 Task: Use the formula "MID" in spreadsheet "Project portfolio".
Action: Mouse moved to (135, 97)
Screenshot: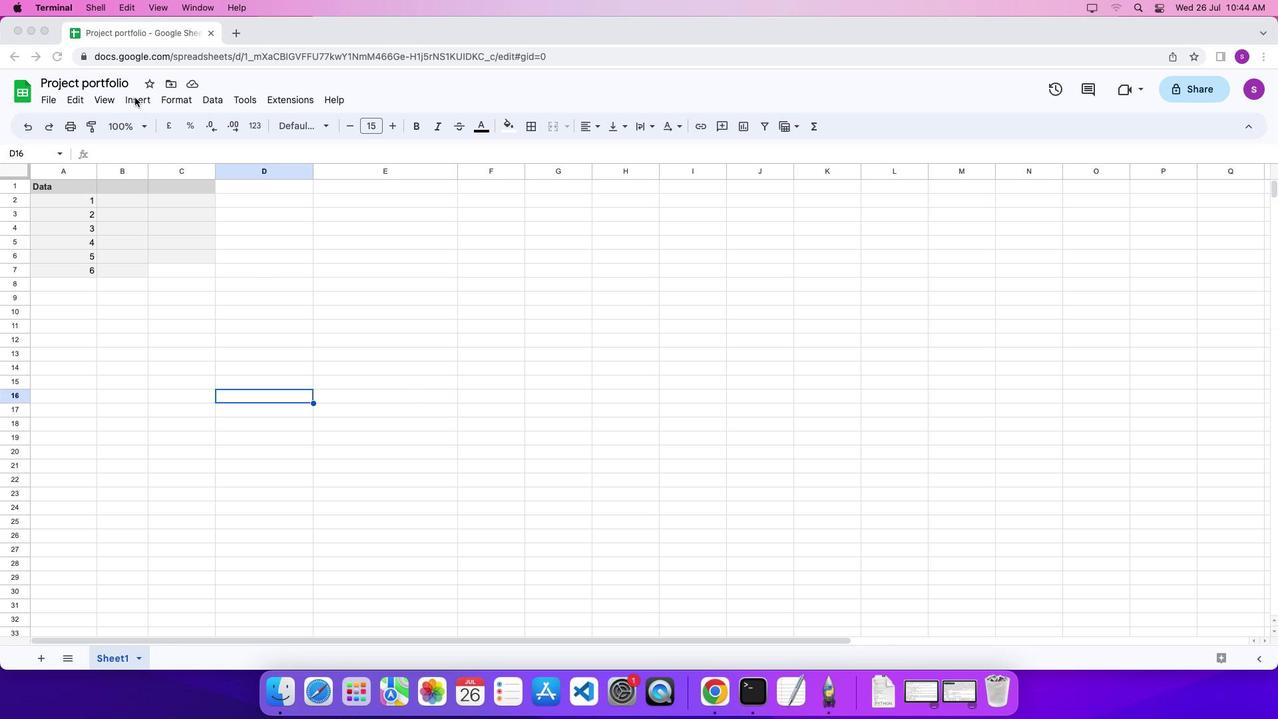 
Action: Mouse pressed left at (135, 97)
Screenshot: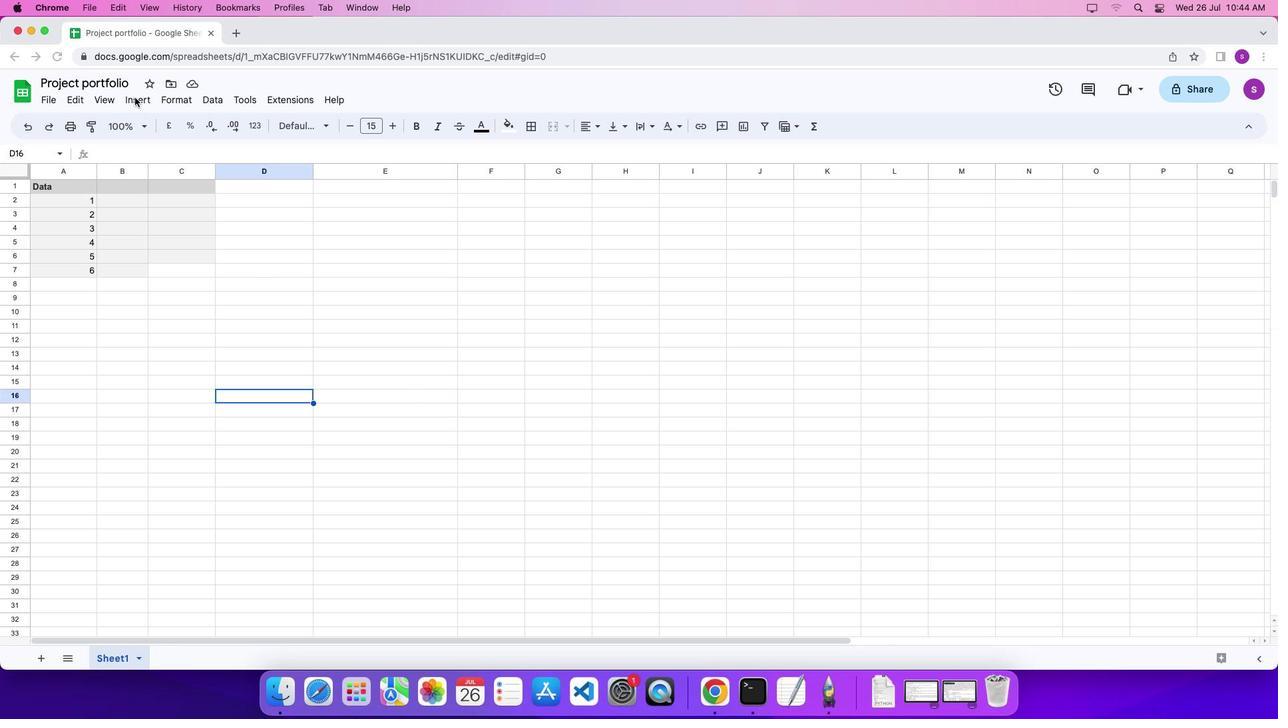 
Action: Mouse moved to (139, 98)
Screenshot: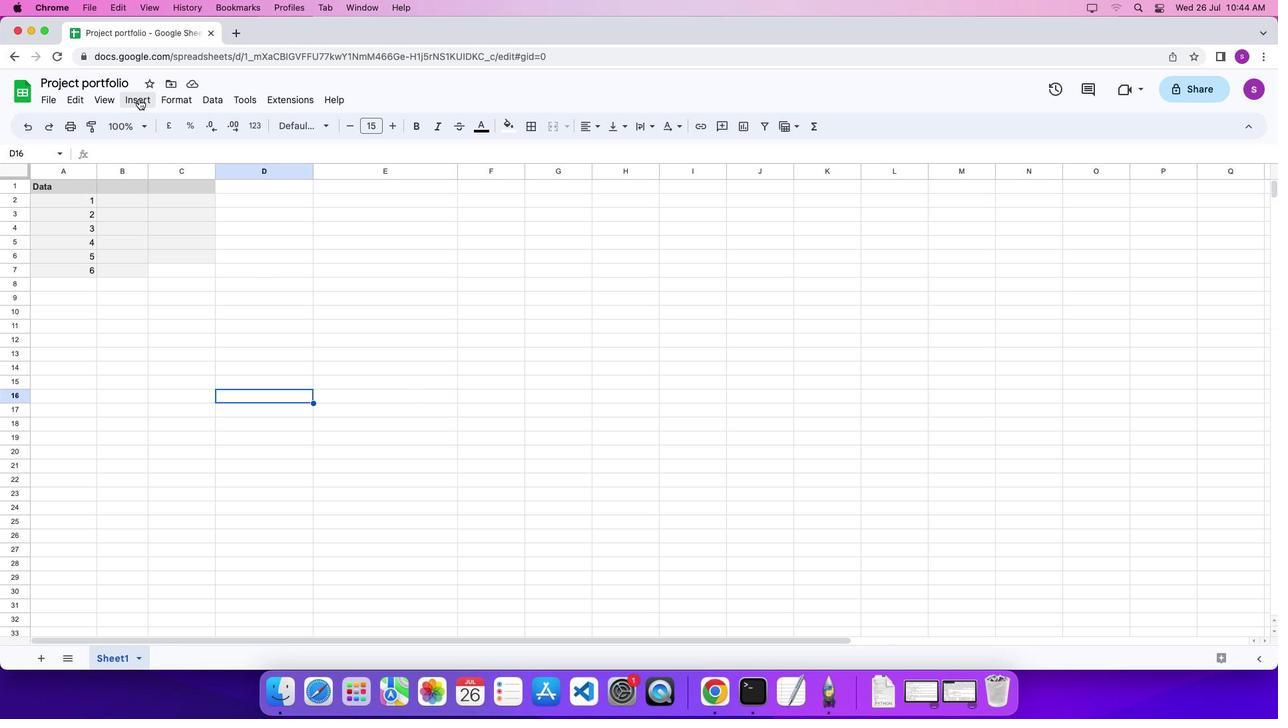 
Action: Mouse pressed left at (139, 98)
Screenshot: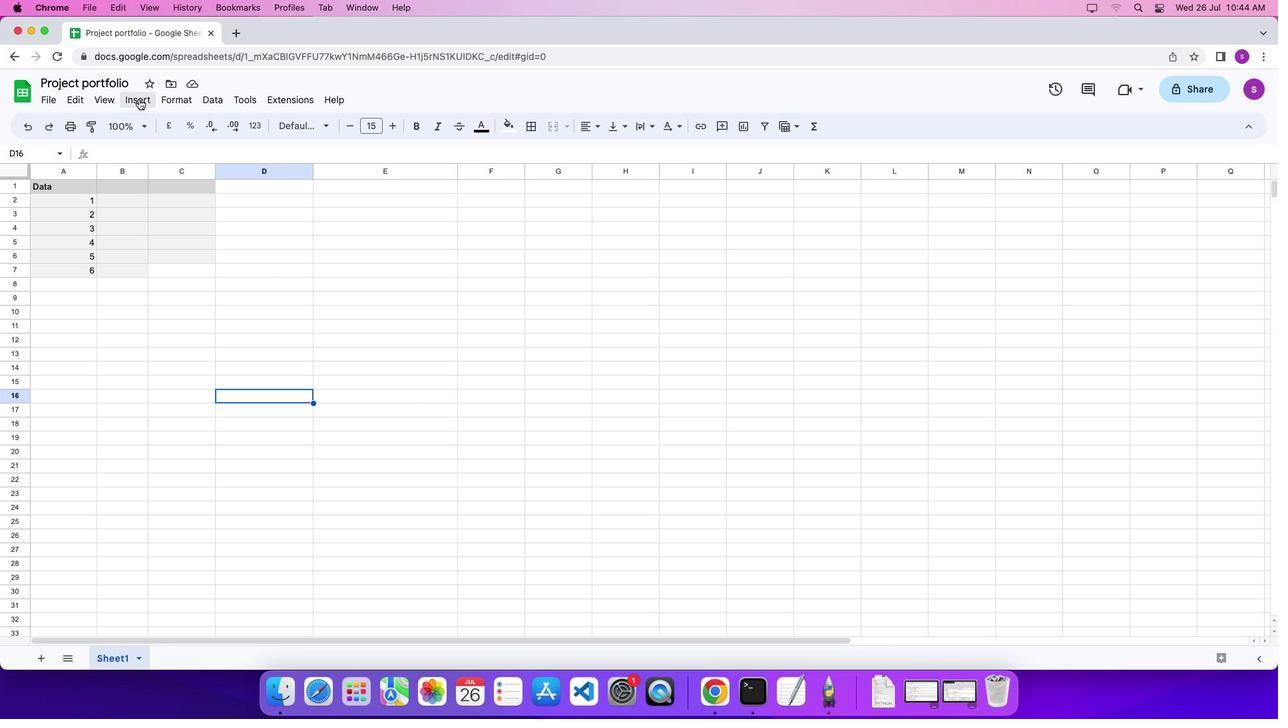 
Action: Mouse moved to (582, 383)
Screenshot: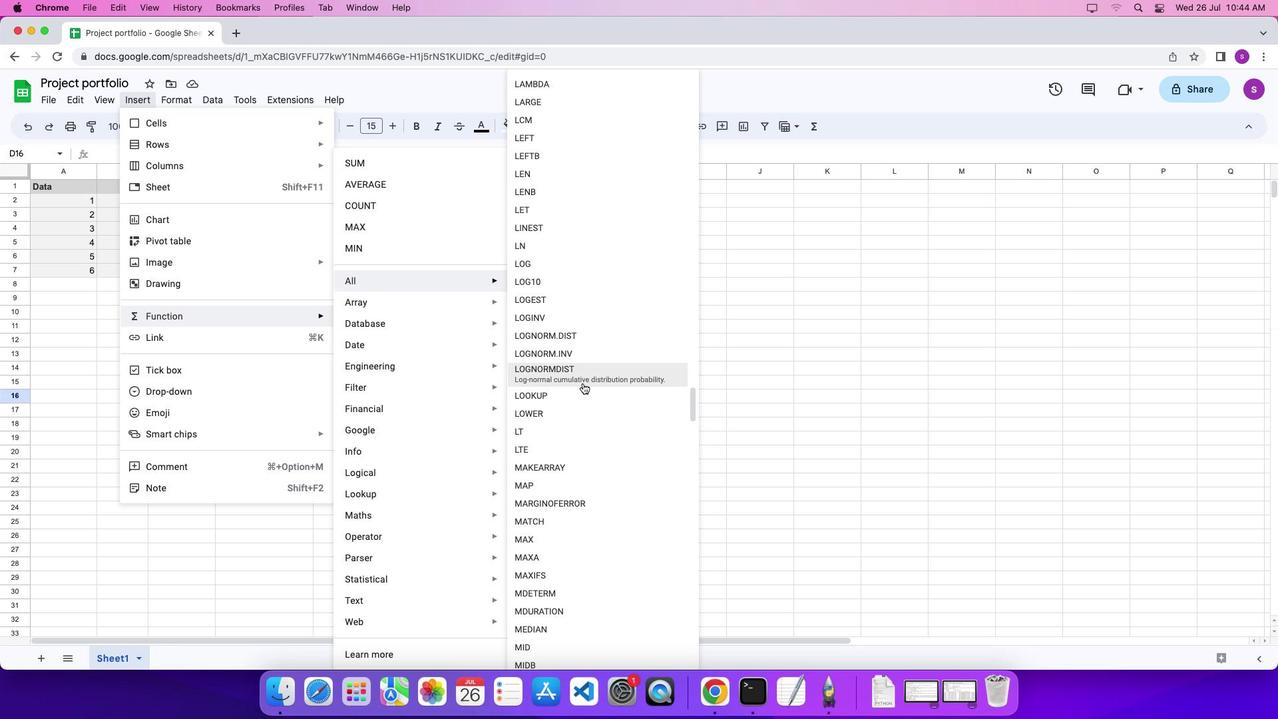 
Action: Mouse scrolled (582, 383) with delta (0, 0)
Screenshot: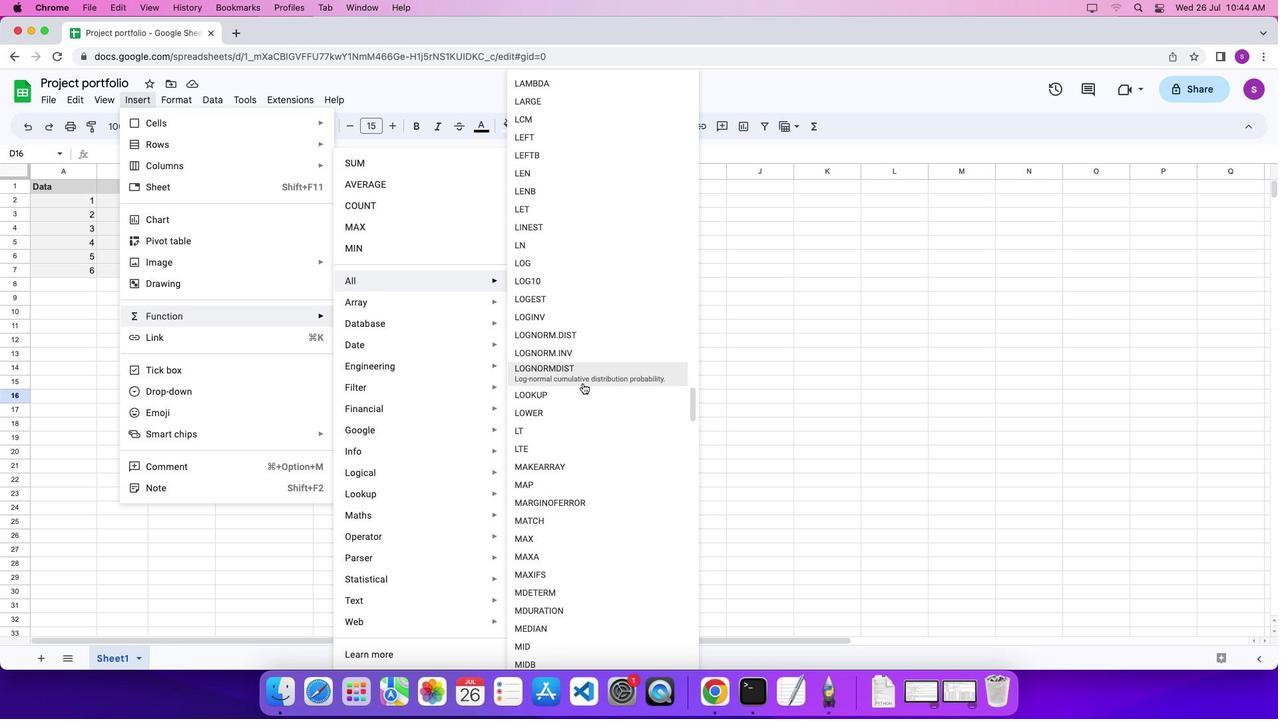 
Action: Mouse scrolled (582, 383) with delta (0, 0)
Screenshot: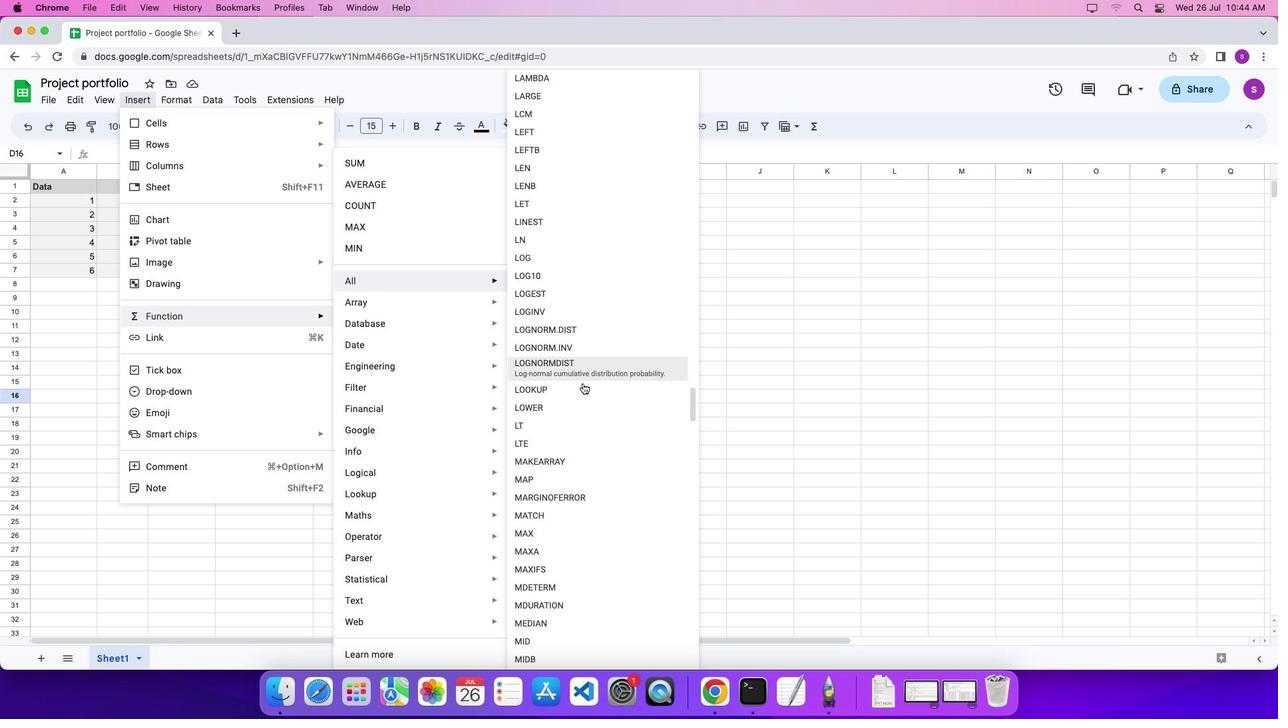 
Action: Mouse scrolled (582, 383) with delta (0, 0)
Screenshot: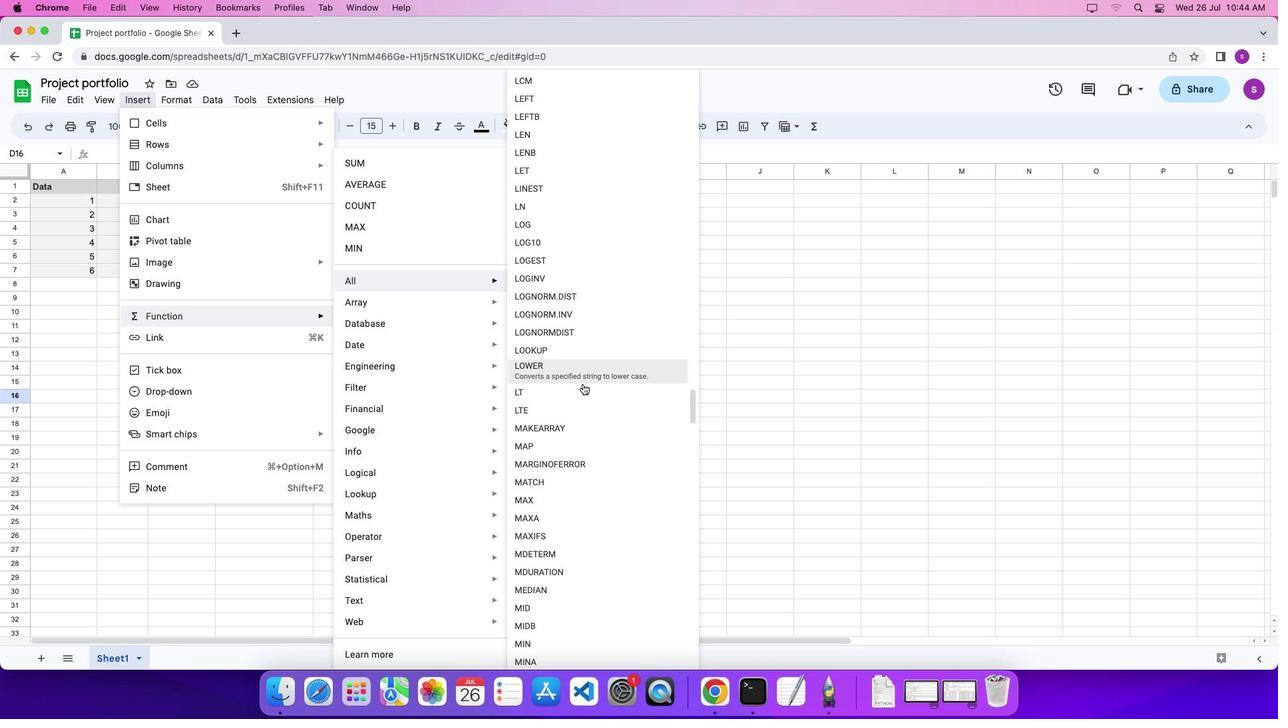 
Action: Mouse moved to (560, 577)
Screenshot: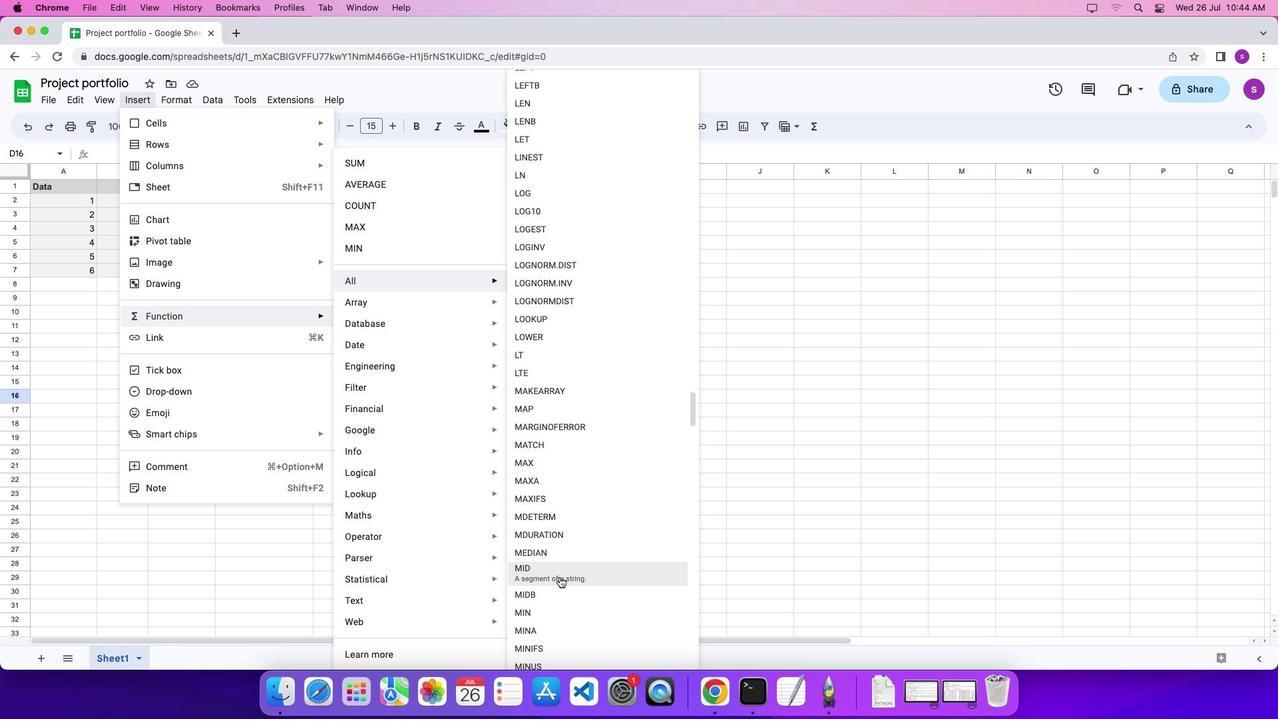 
Action: Mouse pressed left at (560, 577)
Screenshot: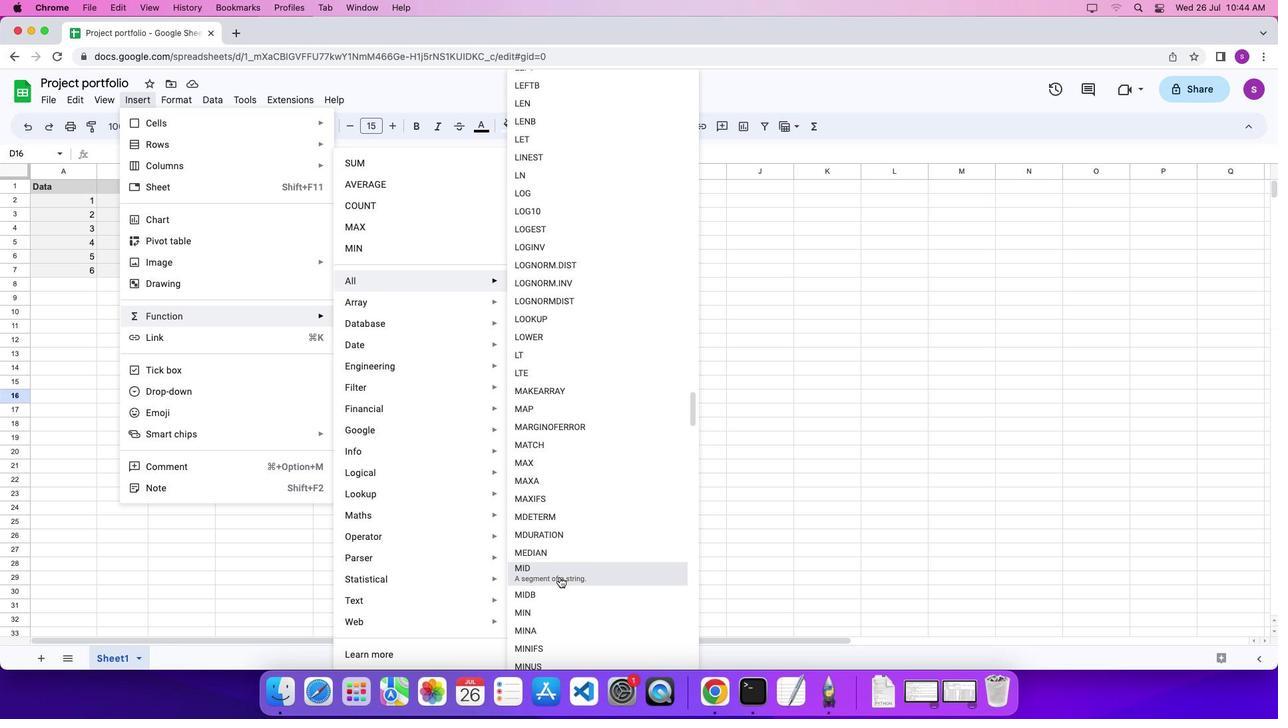 
Action: Mouse moved to (487, 389)
Screenshot: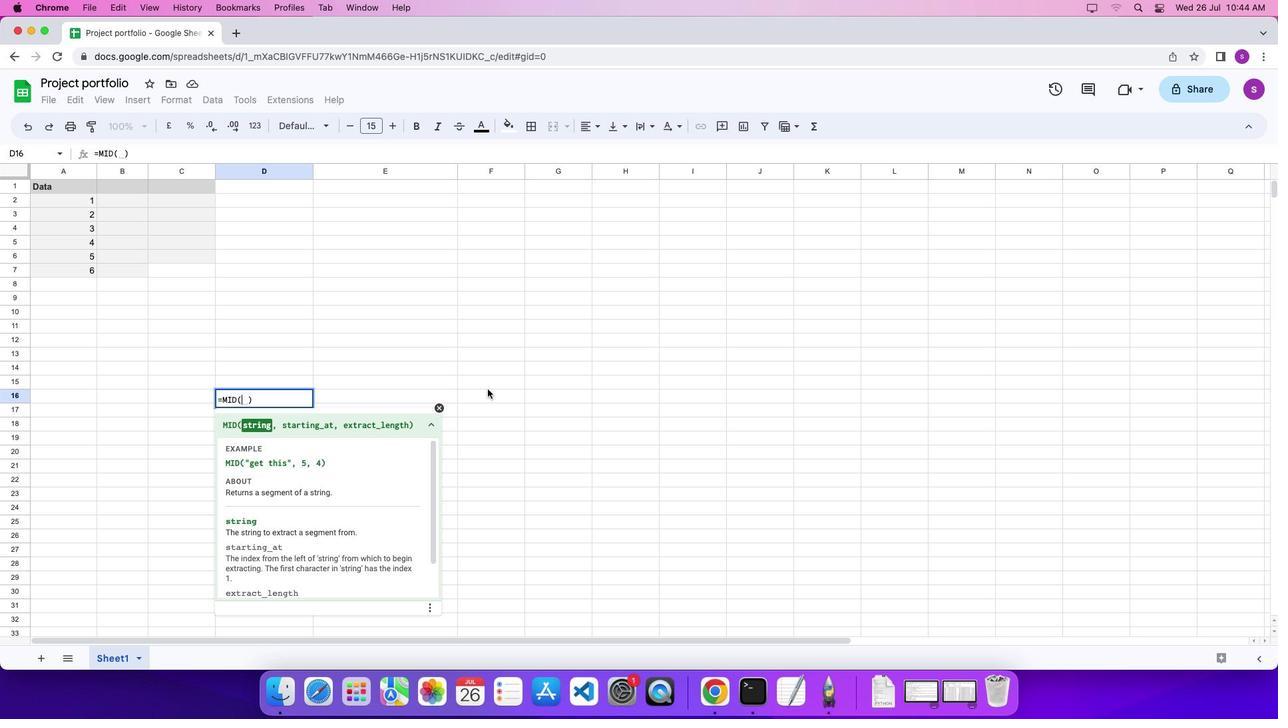 
Action: Key pressed Key.shiftKey.shift_r'"'Key.shift_rKey.shift'F''l''u''i''d'Key.spaceKey.shift'F''l''o''w'Key.shift_r'"'',''1'',''5''\x03'
Screenshot: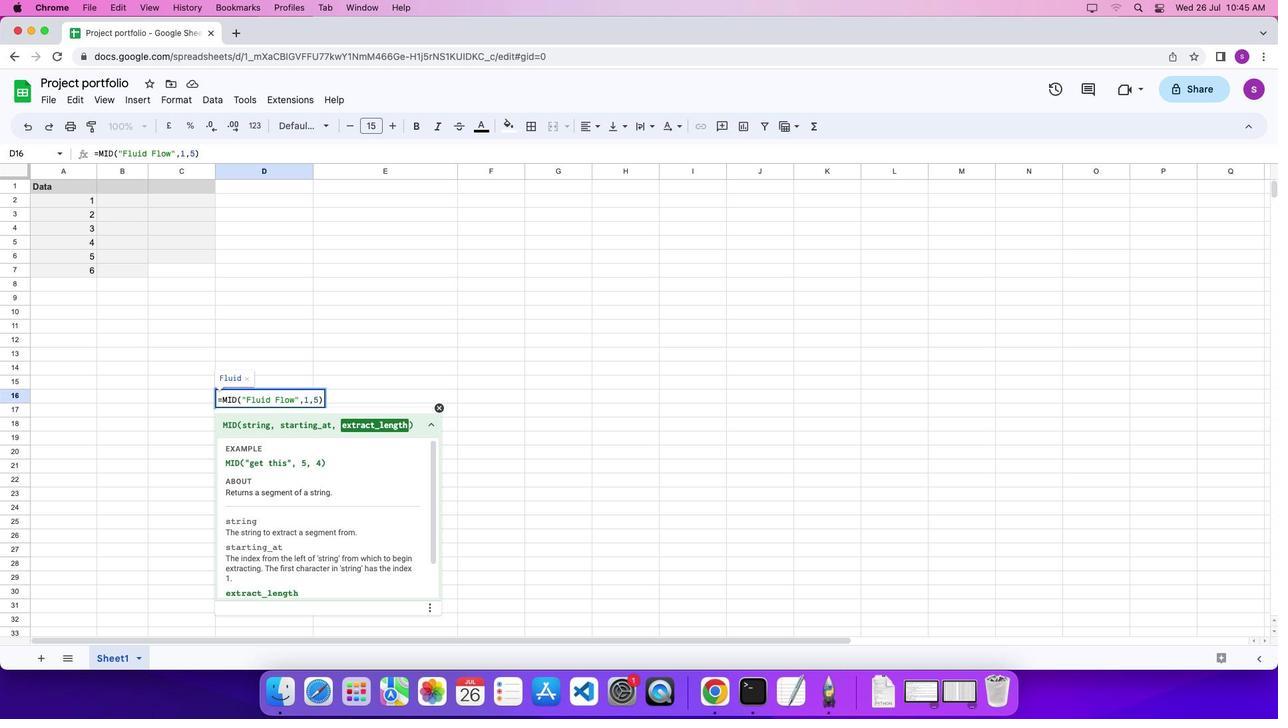 
